 Task: Search for contacts with the last name 'Smith' and street address 'Delhi'.
Action: Mouse moved to (23, 113)
Screenshot: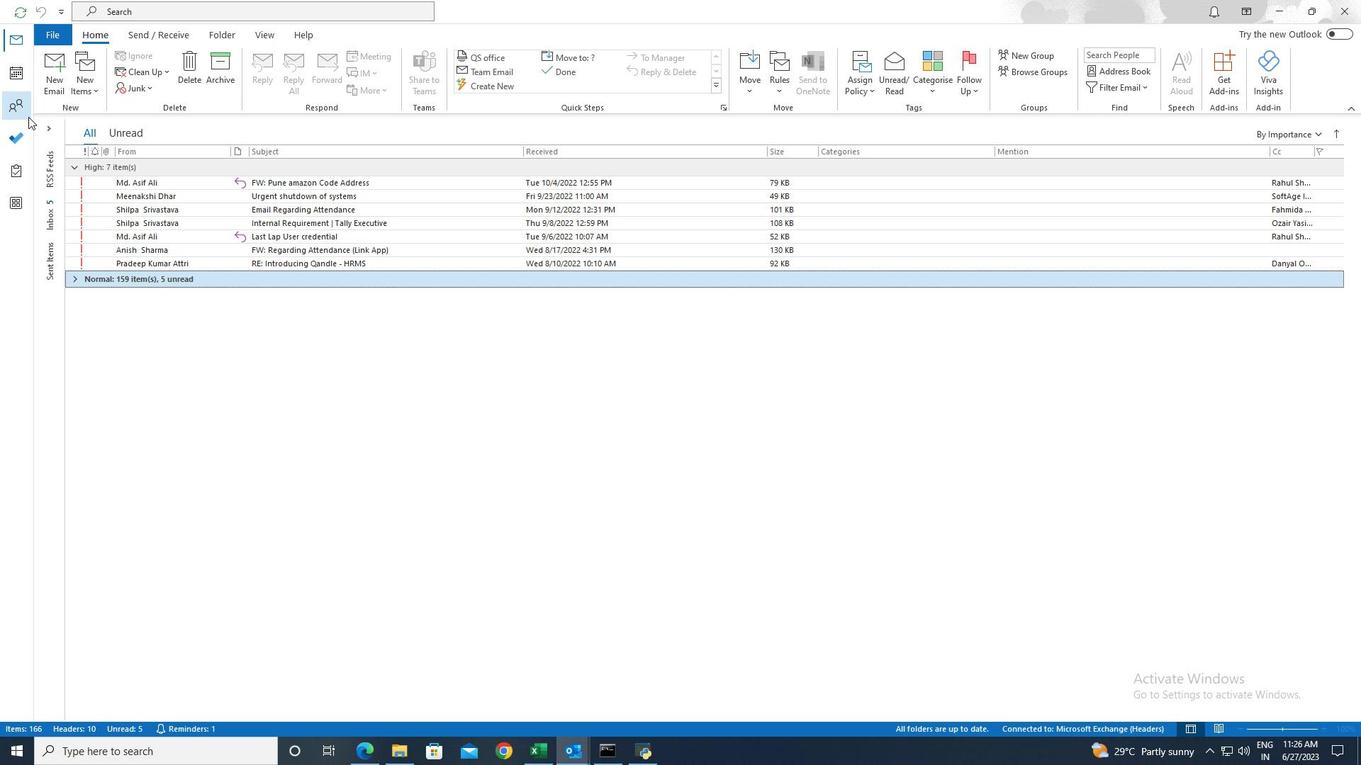 
Action: Mouse pressed left at (23, 113)
Screenshot: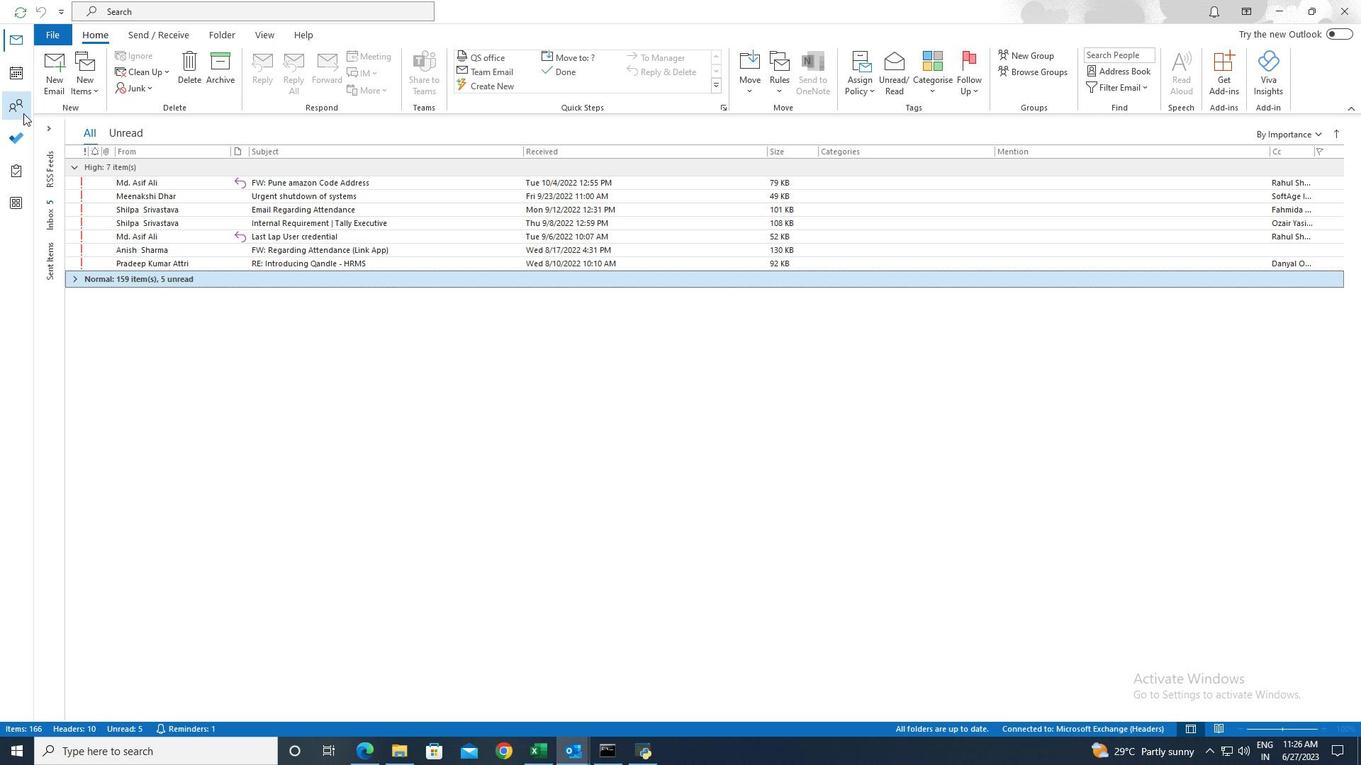 
Action: Mouse moved to (329, 9)
Screenshot: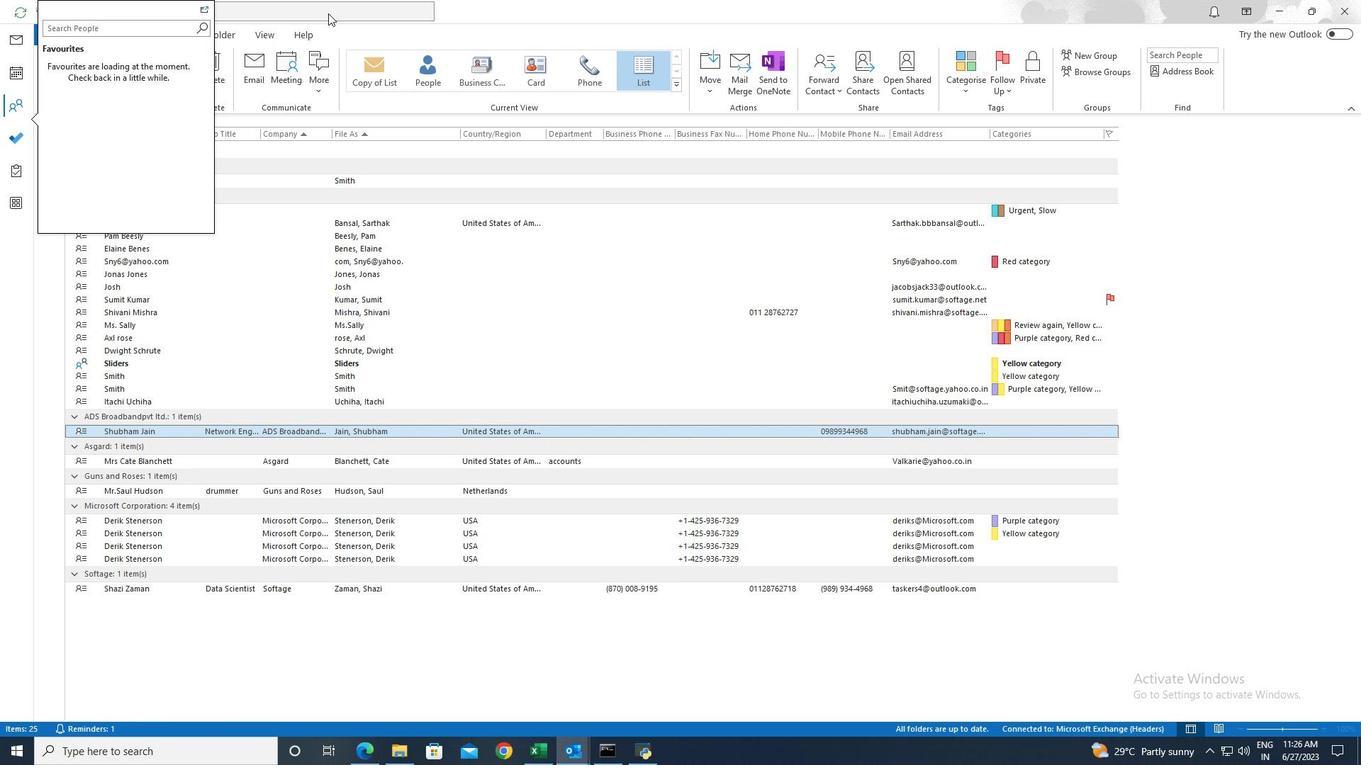 
Action: Mouse pressed left at (329, 9)
Screenshot: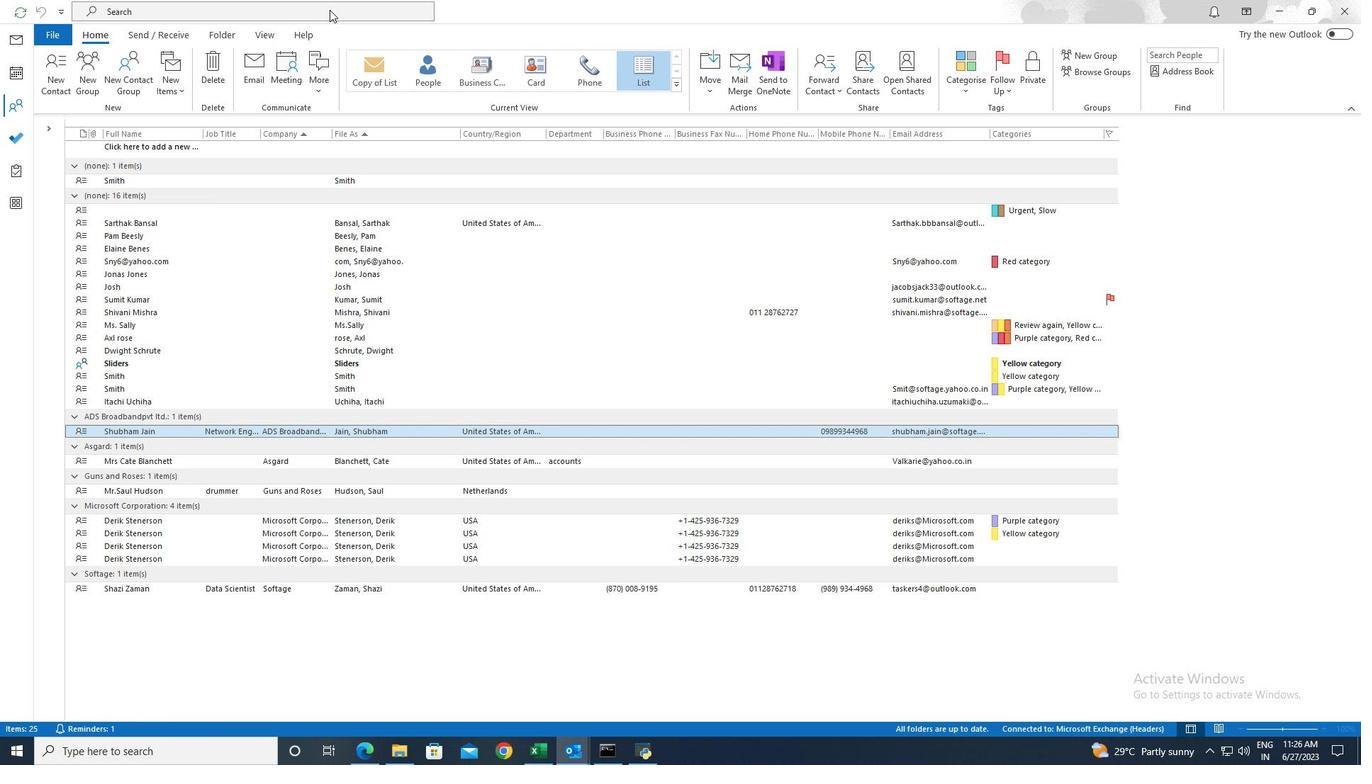 
Action: Mouse moved to (487, 12)
Screenshot: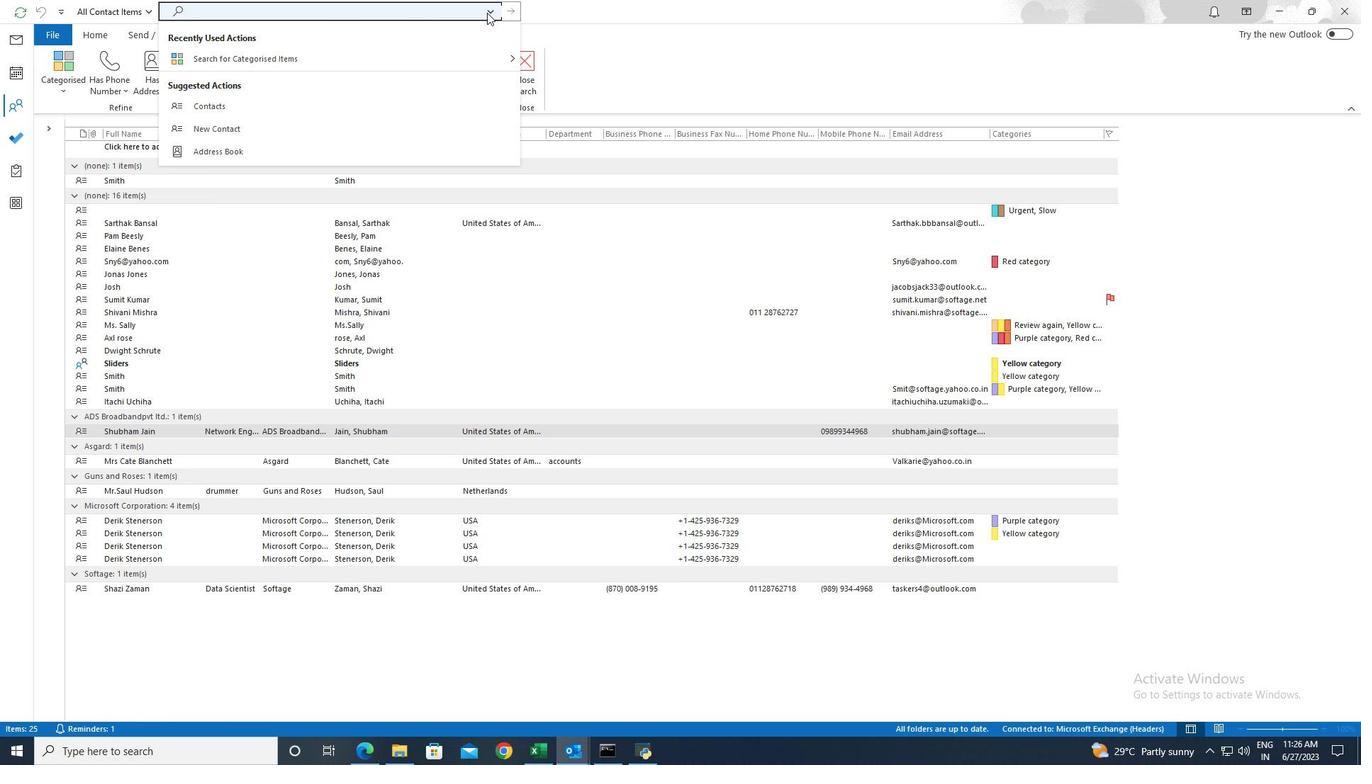 
Action: Mouse pressed left at (487, 12)
Screenshot: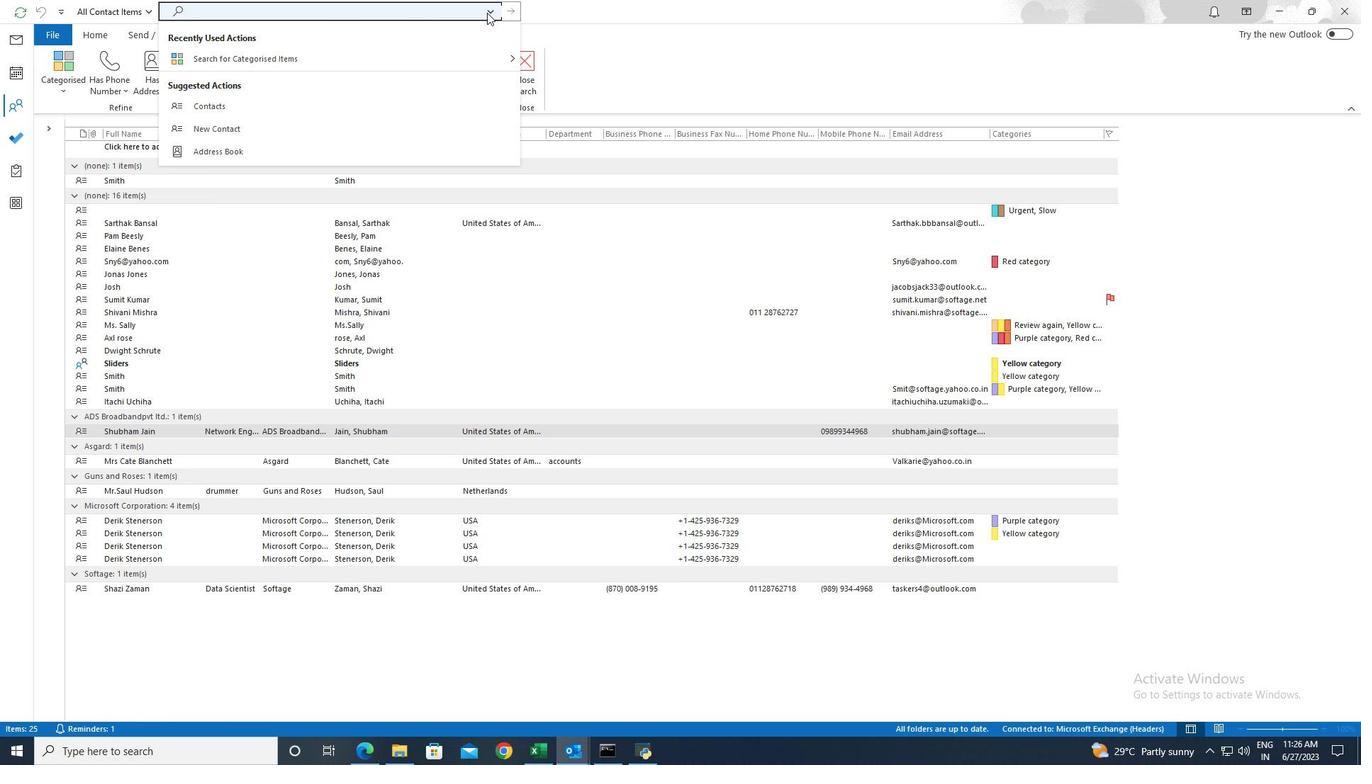 
Action: Mouse moved to (238, 487)
Screenshot: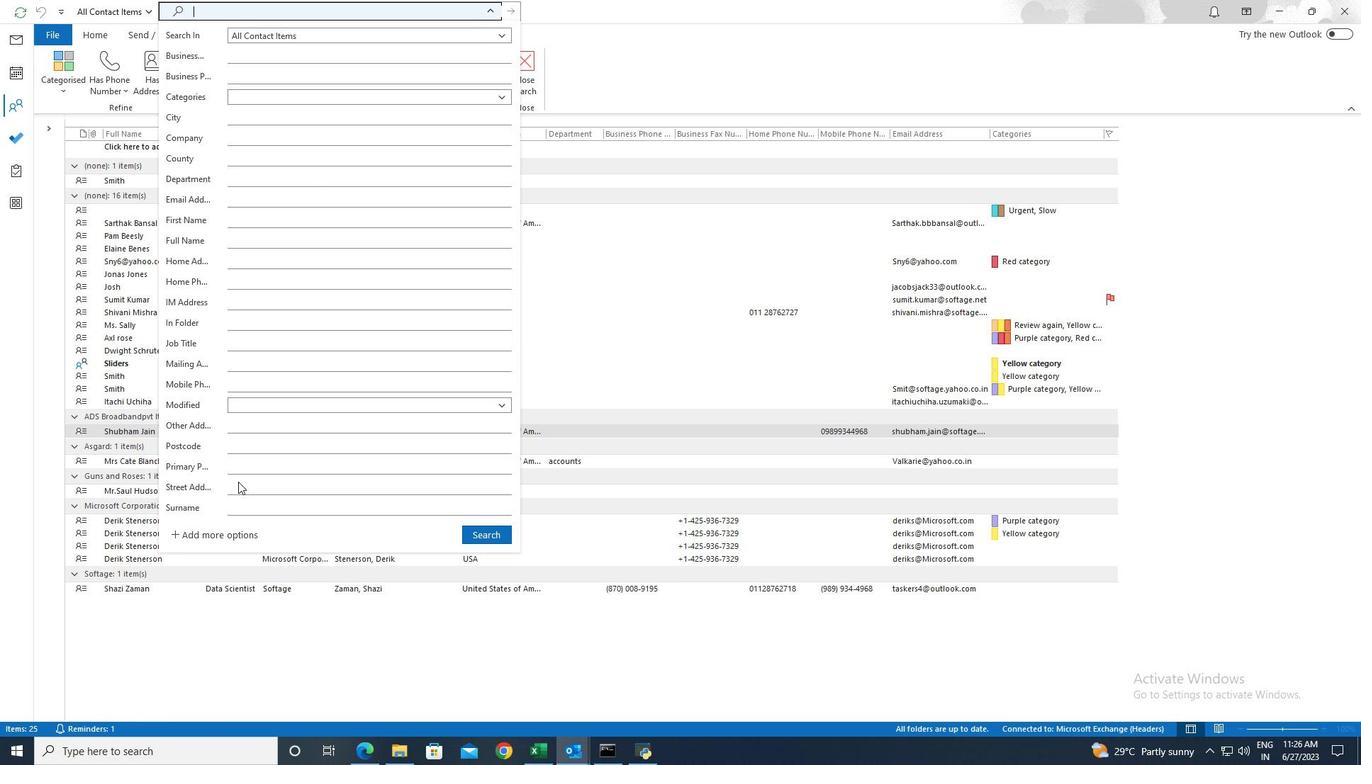 
Action: Mouse pressed left at (238, 487)
Screenshot: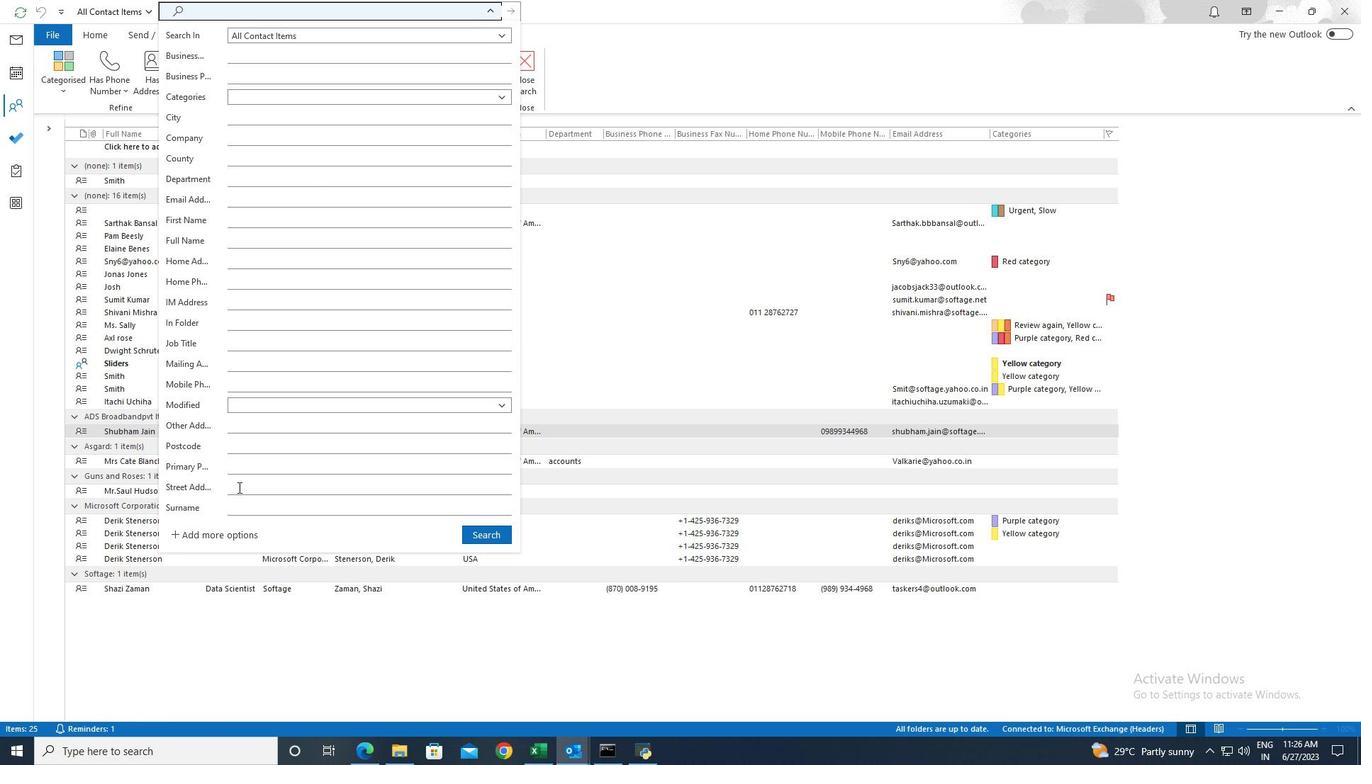 
Action: Key pressed <Key.shift>Delhi
Screenshot: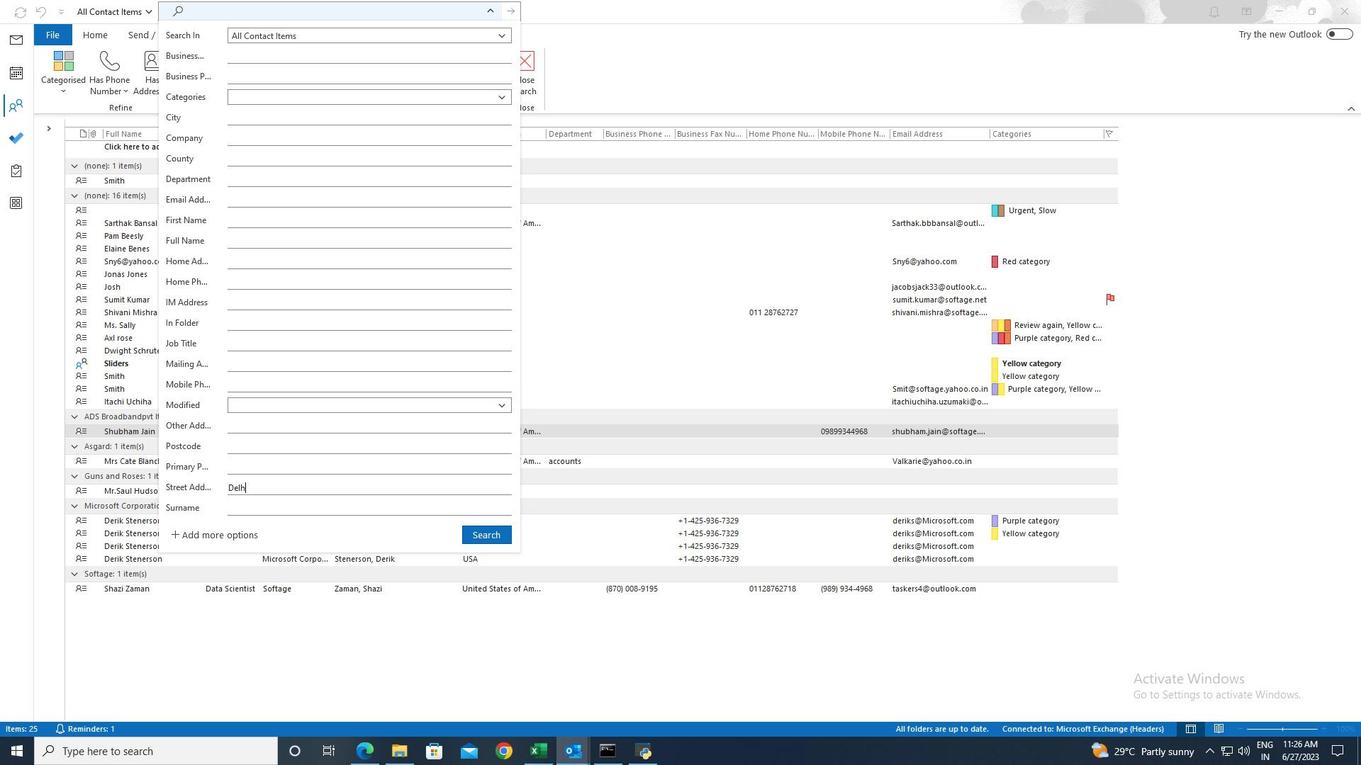 
Action: Mouse moved to (484, 528)
Screenshot: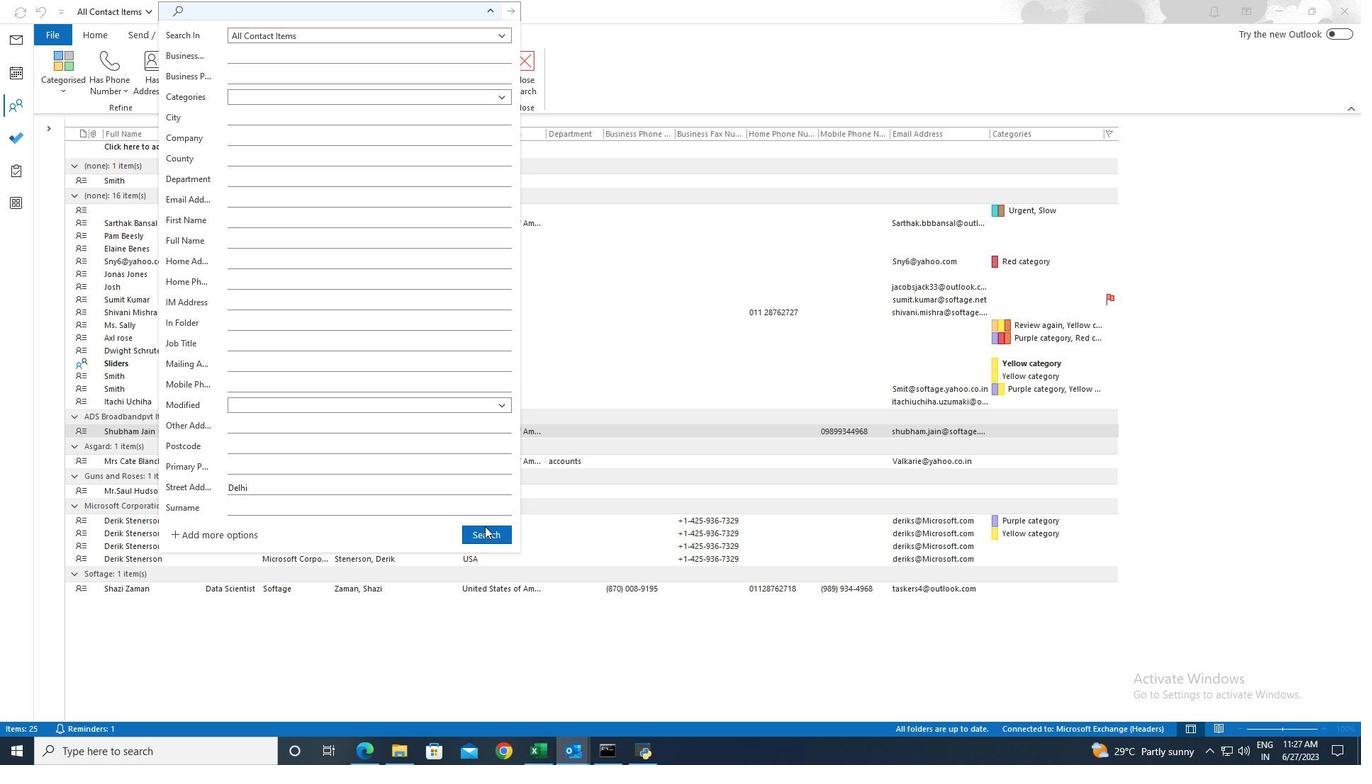 
Action: Mouse pressed left at (484, 528)
Screenshot: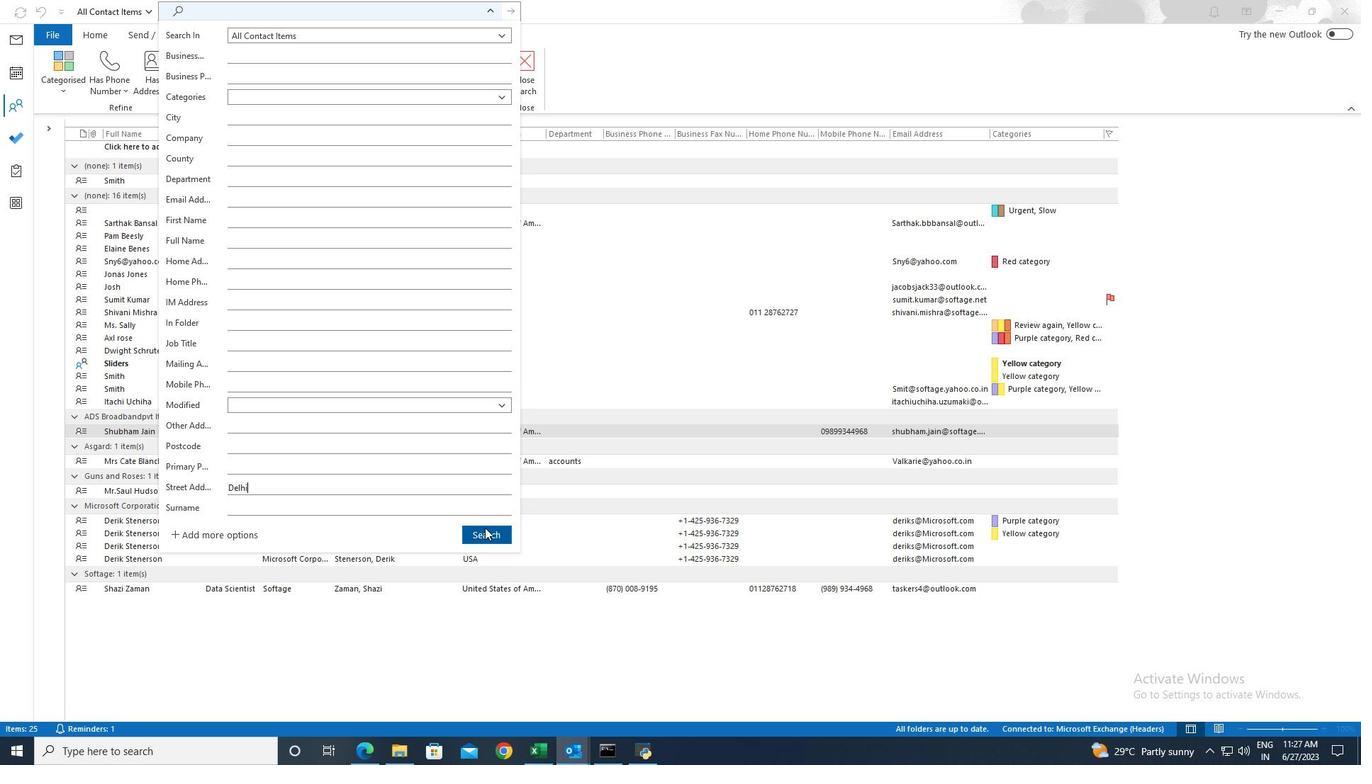
Action: Mouse moved to (484, 528)
Screenshot: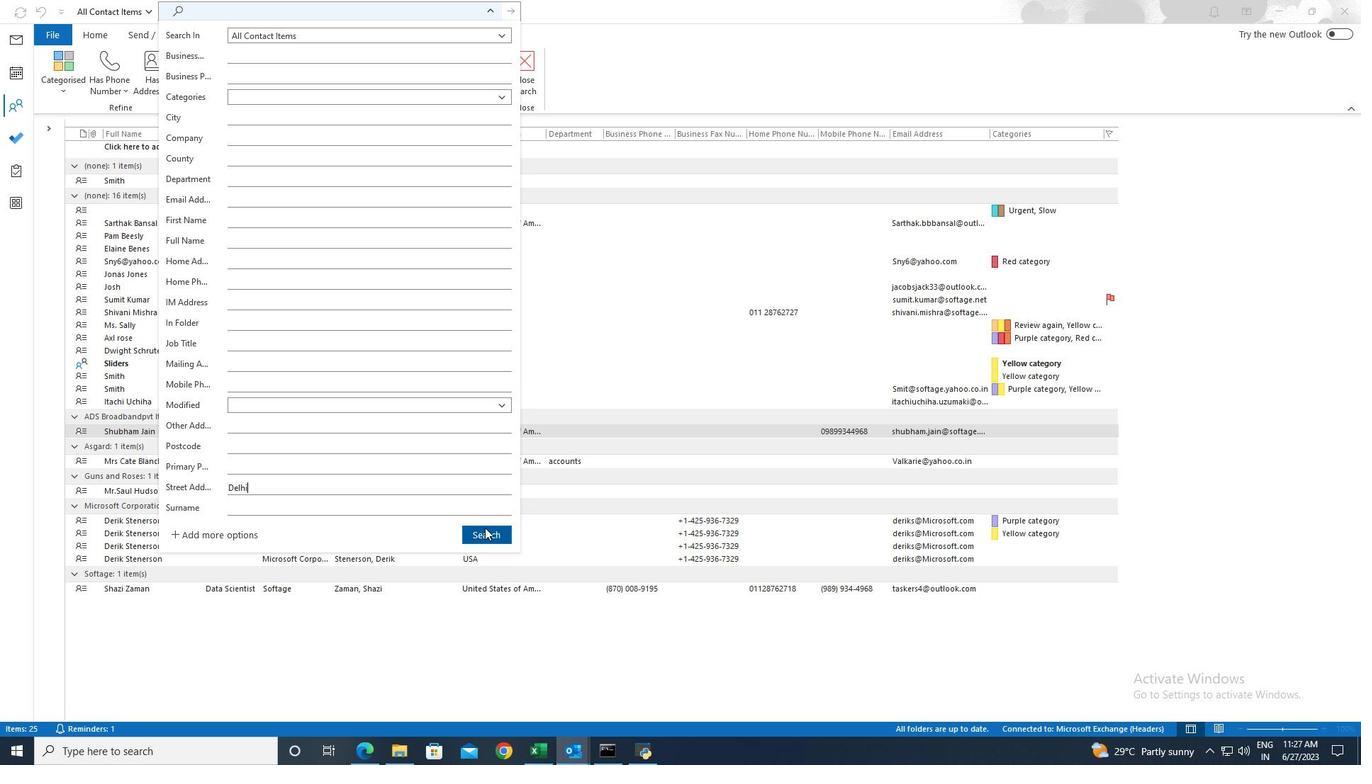 
